 Task: Click delete.
Action: Mouse moved to (641, 77)
Screenshot: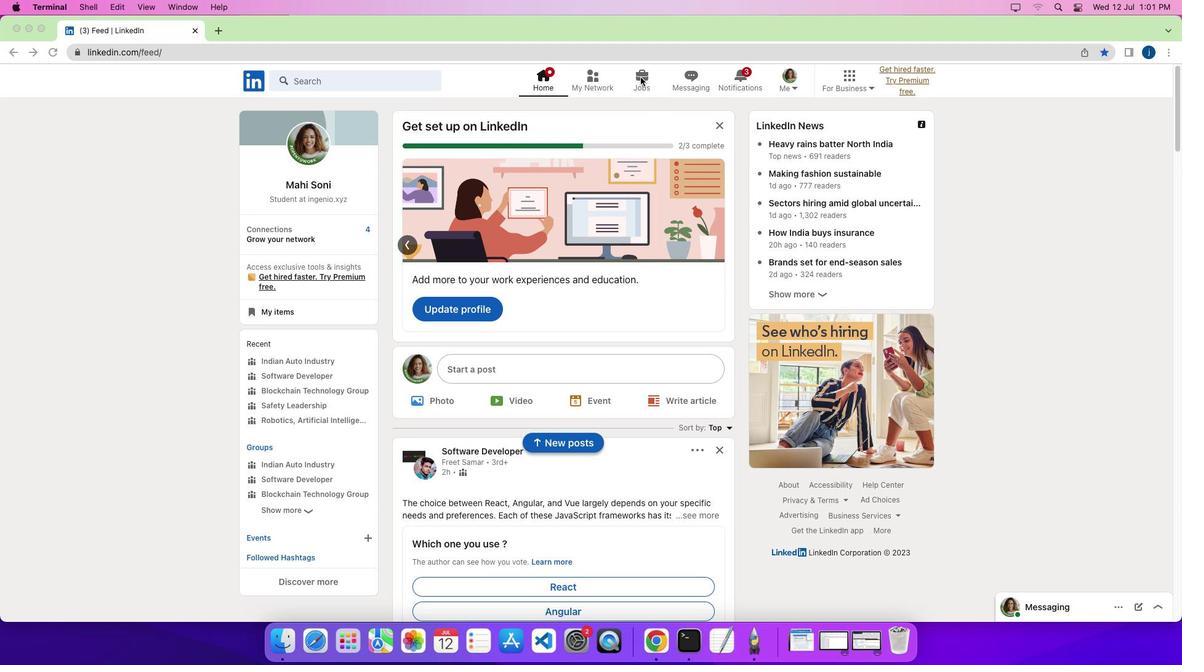 
Action: Mouse pressed left at (641, 77)
Screenshot: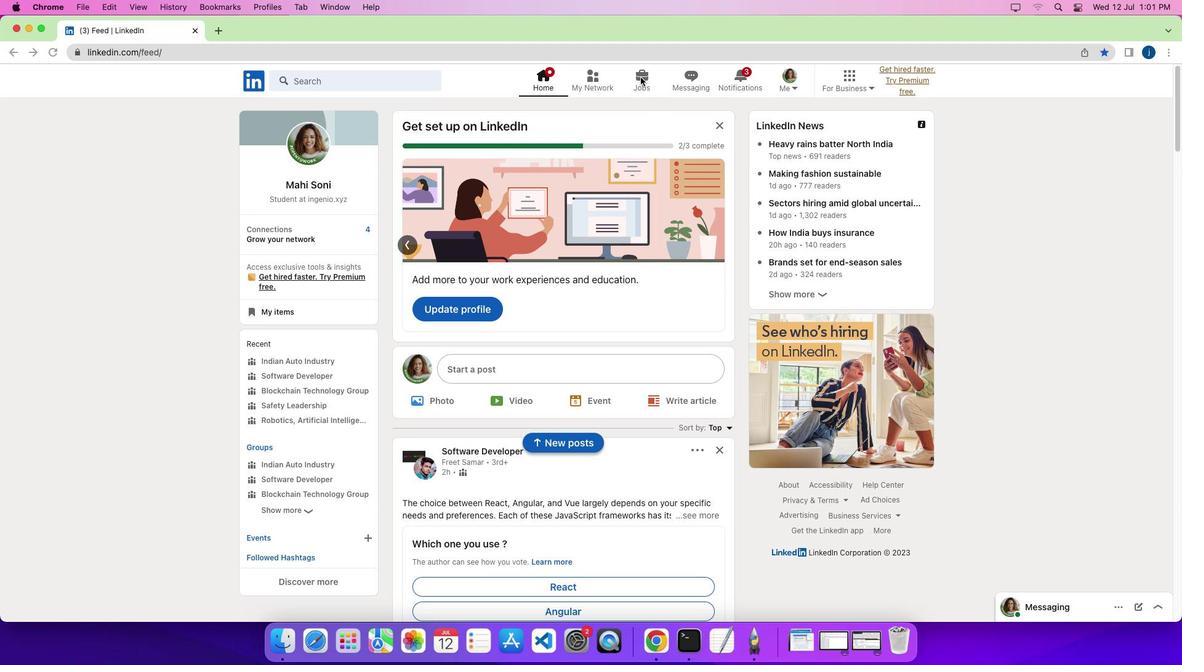 
Action: Mouse pressed left at (641, 77)
Screenshot: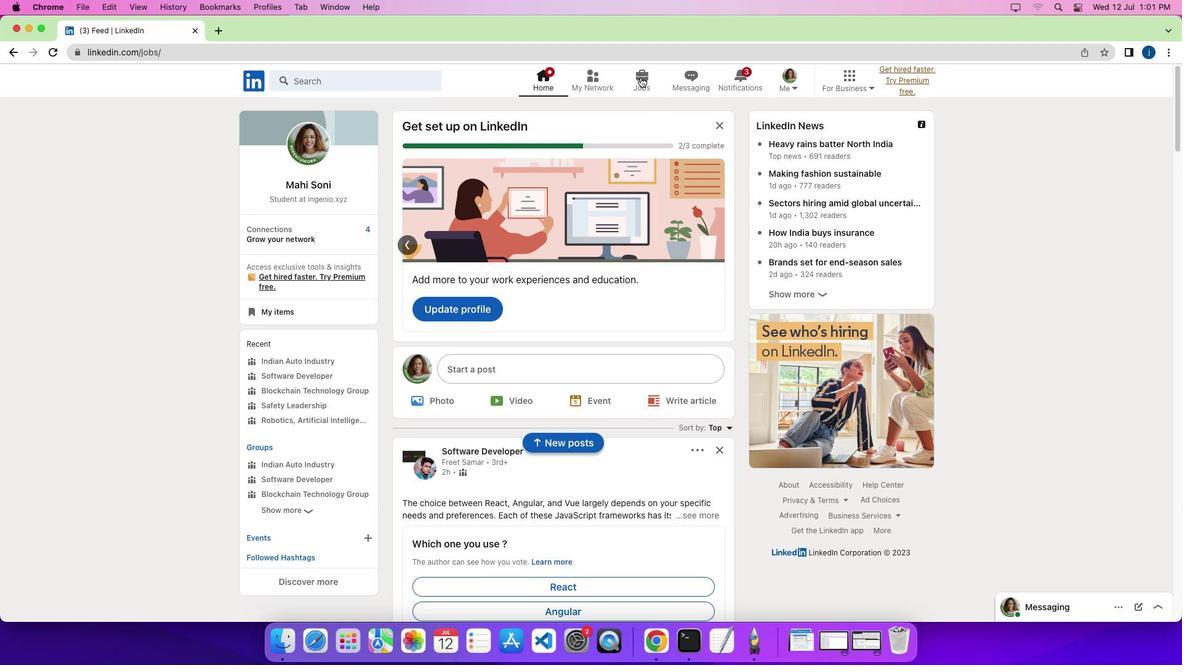 
Action: Mouse moved to (292, 362)
Screenshot: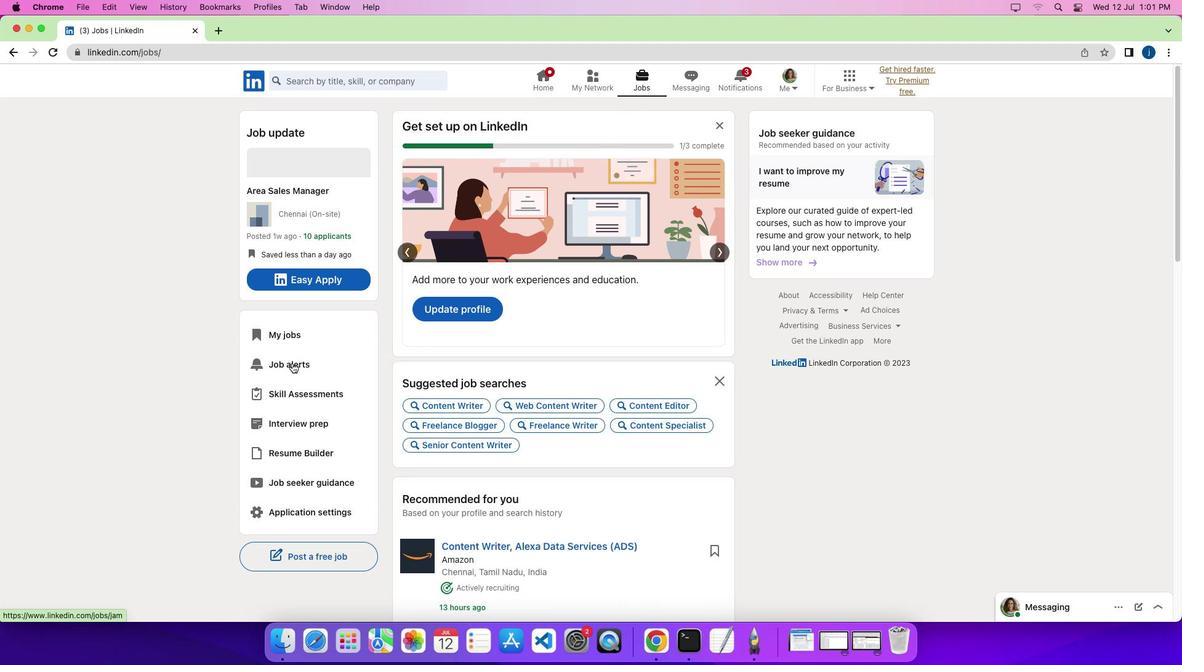 
Action: Mouse pressed left at (292, 362)
Screenshot: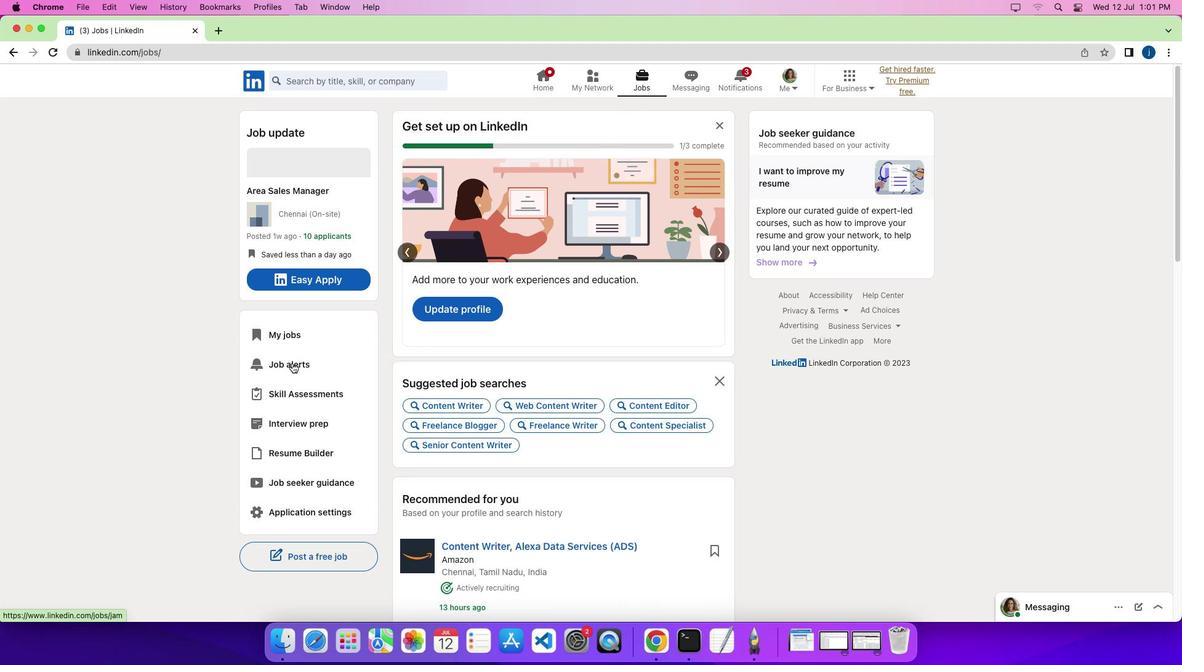 
Action: Mouse moved to (794, 141)
Screenshot: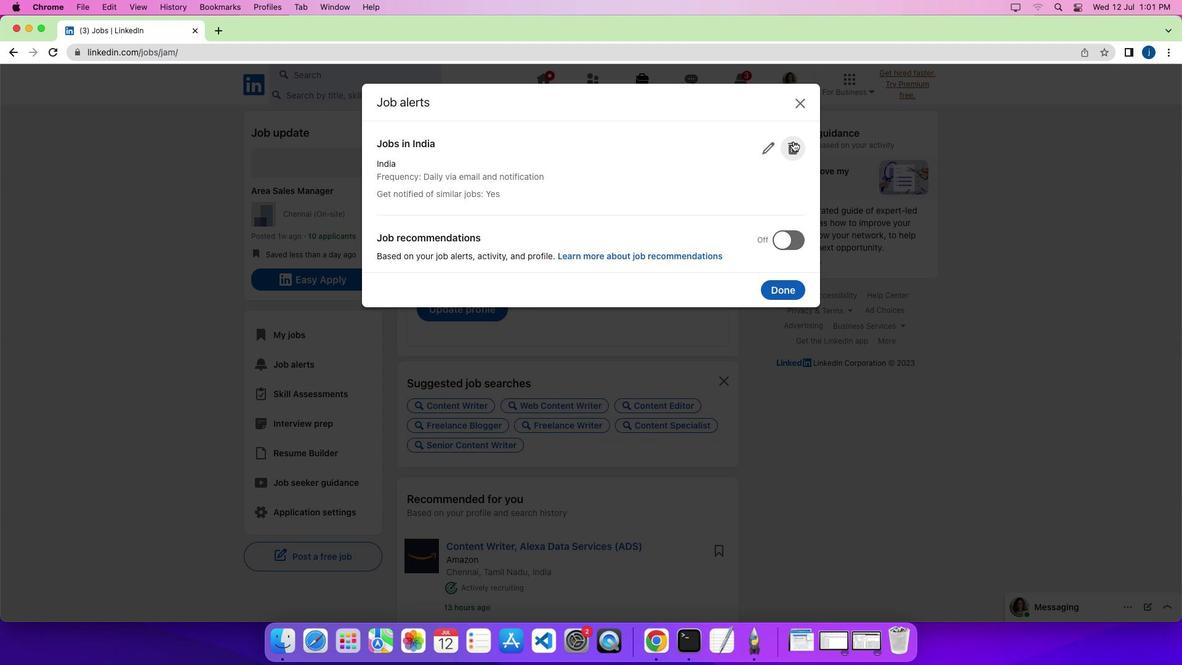 
Action: Mouse pressed left at (794, 141)
Screenshot: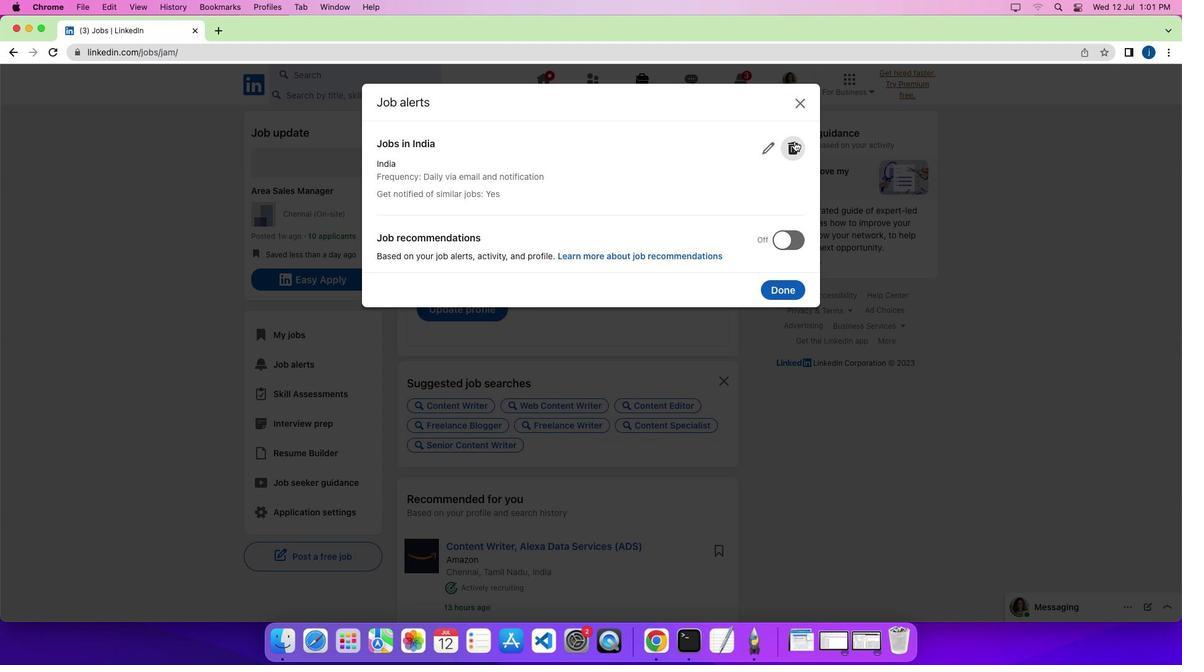 
Action: Mouse moved to (653, 298)
Screenshot: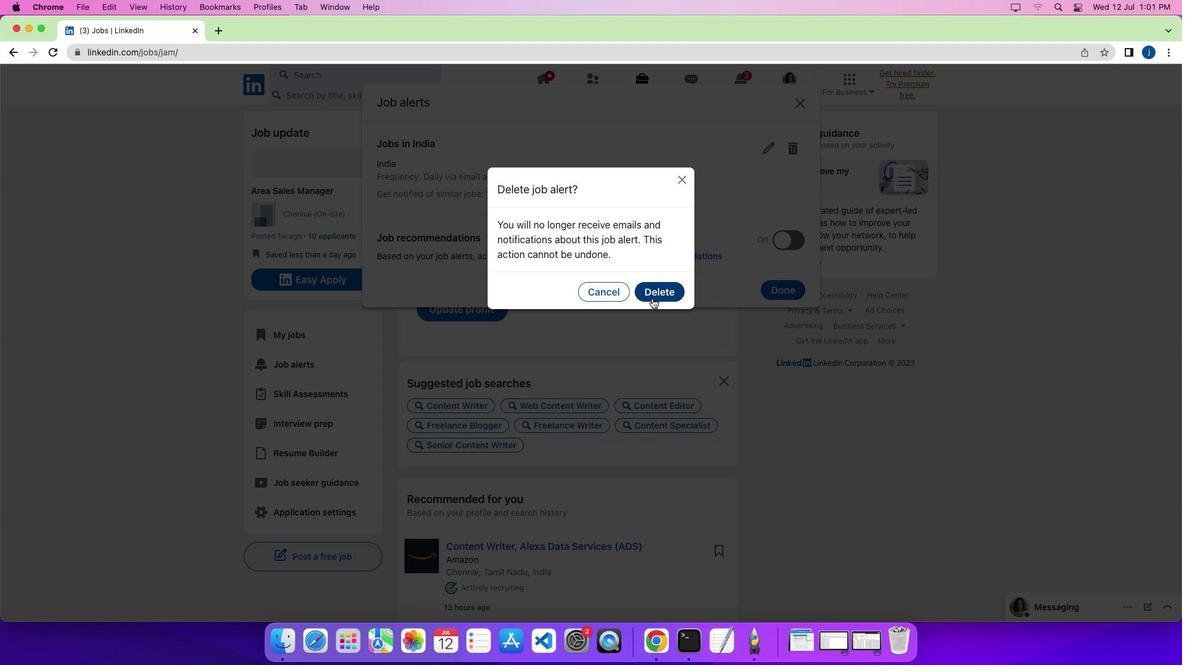 
Action: Mouse pressed left at (653, 298)
Screenshot: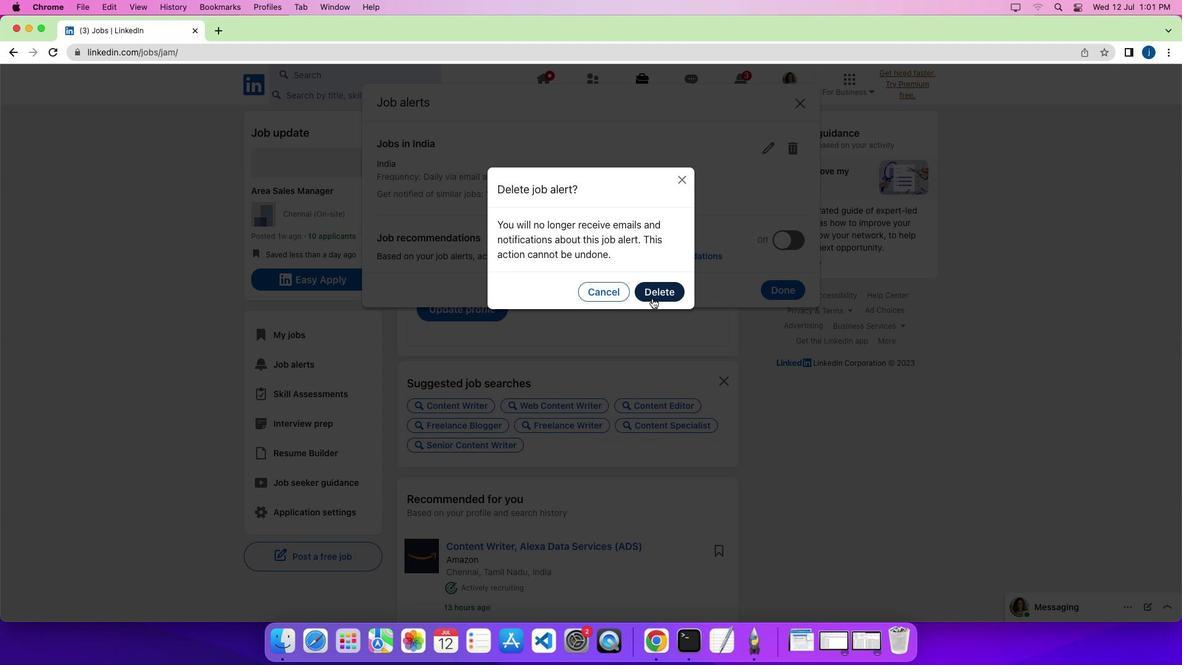 
Action: Mouse moved to (711, 322)
Screenshot: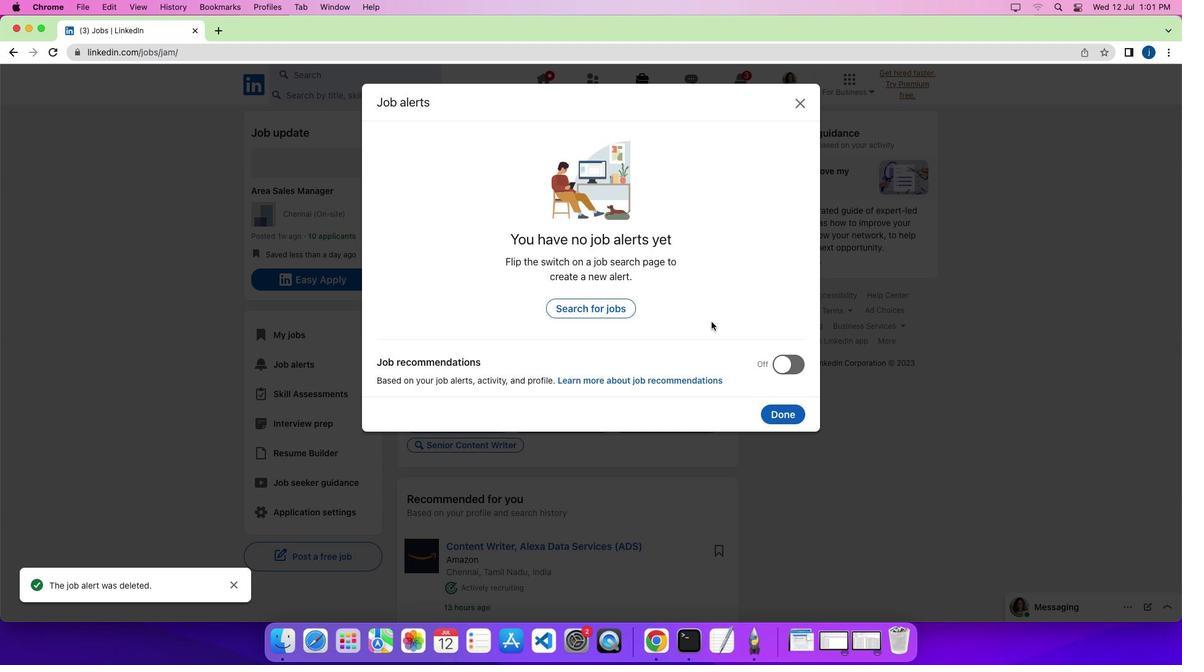 
